 Task: Check the percentage active listings of fitness center in the last 3 years.
Action: Mouse moved to (758, 175)
Screenshot: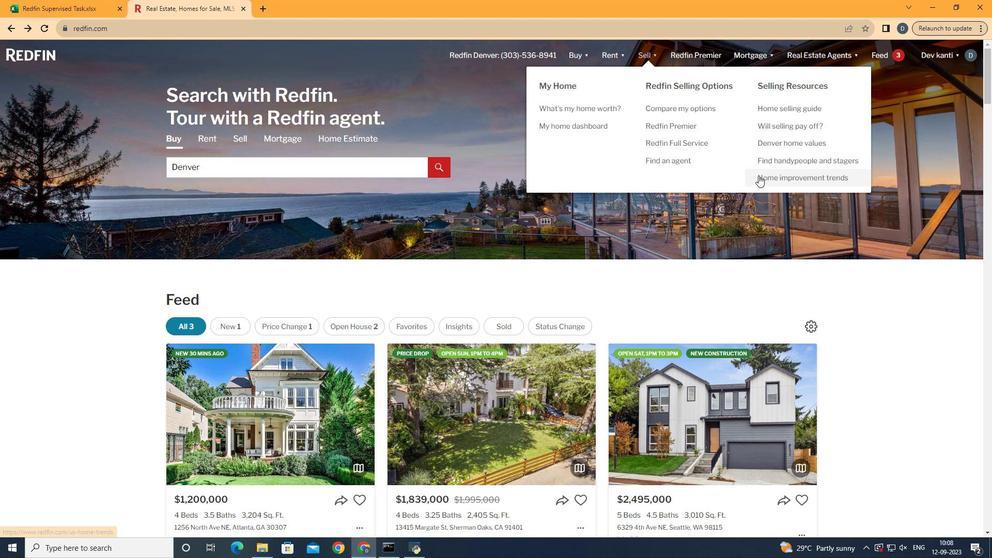 
Action: Mouse pressed left at (758, 175)
Screenshot: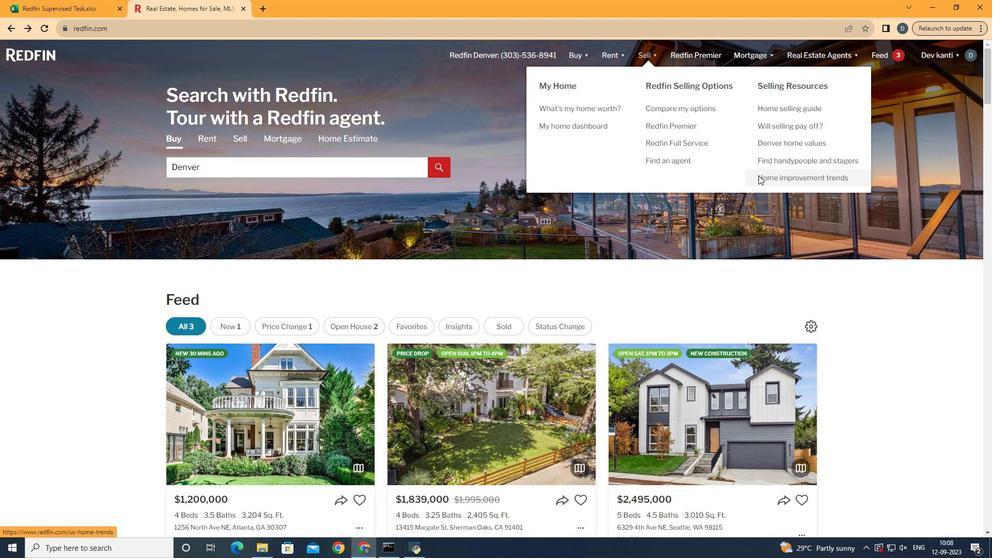 
Action: Mouse moved to (268, 200)
Screenshot: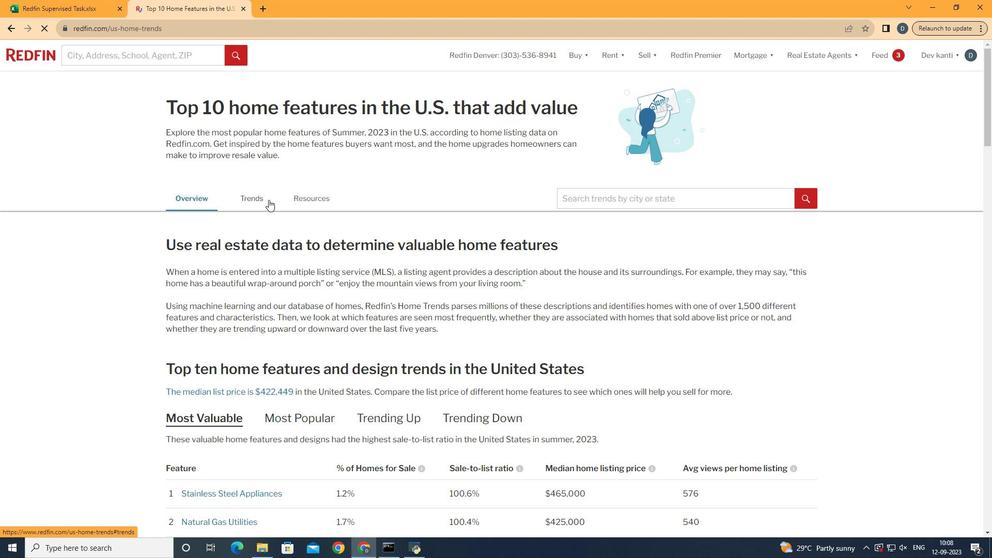 
Action: Mouse pressed left at (268, 200)
Screenshot: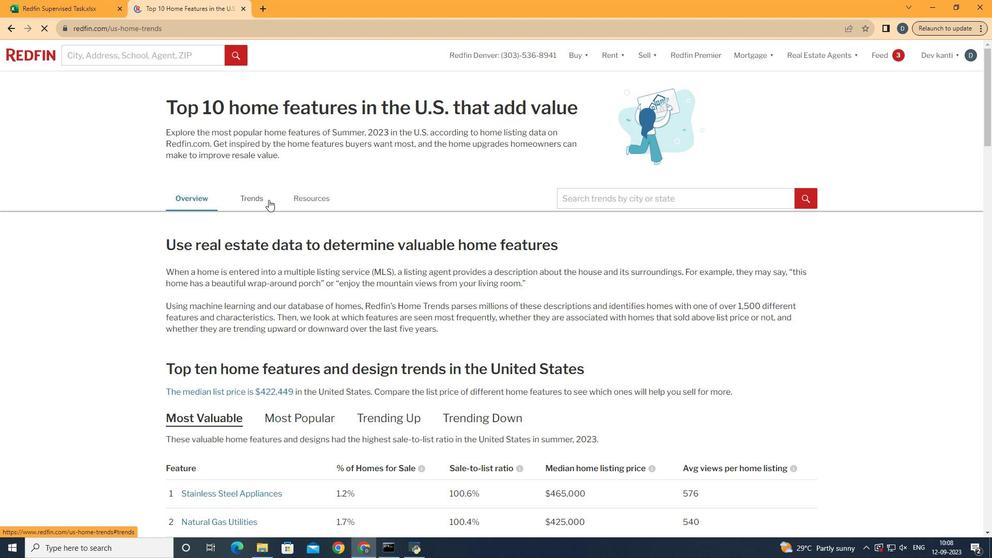
Action: Mouse moved to (345, 260)
Screenshot: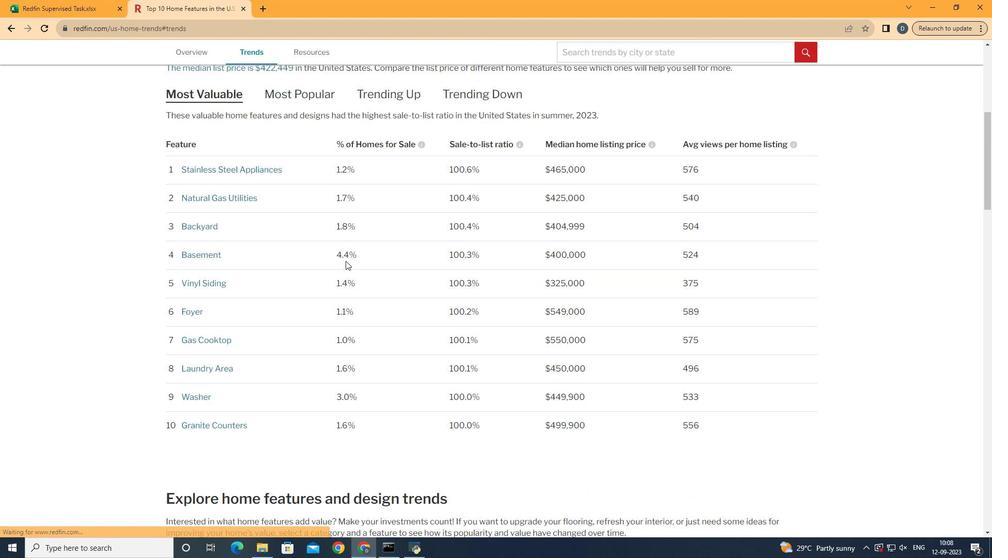 
Action: Mouse scrolled (345, 260) with delta (0, 0)
Screenshot: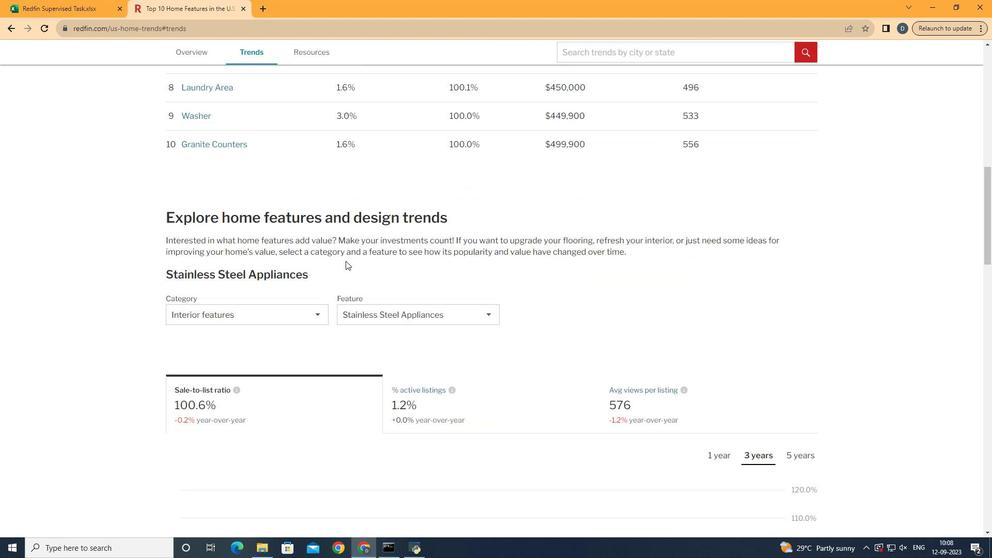 
Action: Mouse scrolled (345, 260) with delta (0, 0)
Screenshot: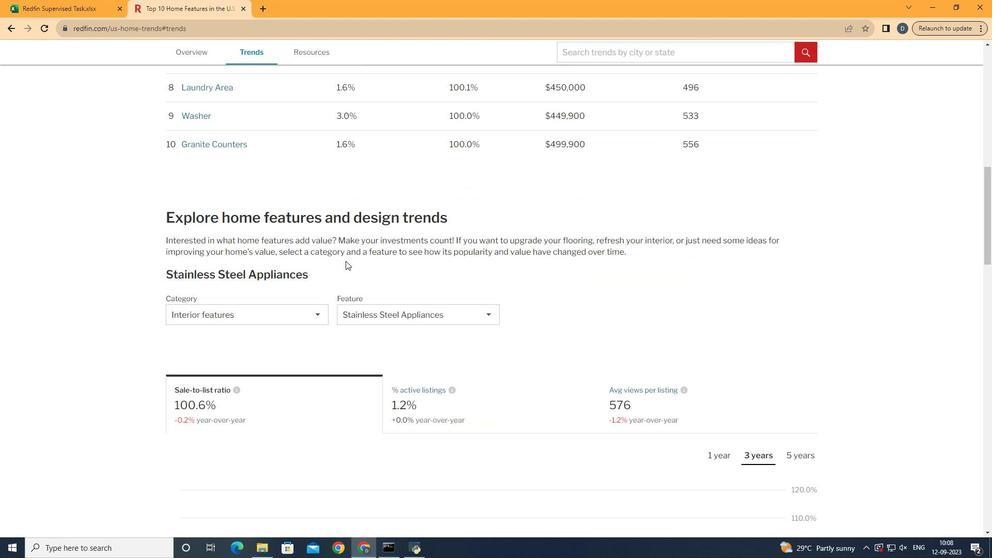 
Action: Mouse scrolled (345, 260) with delta (0, 0)
Screenshot: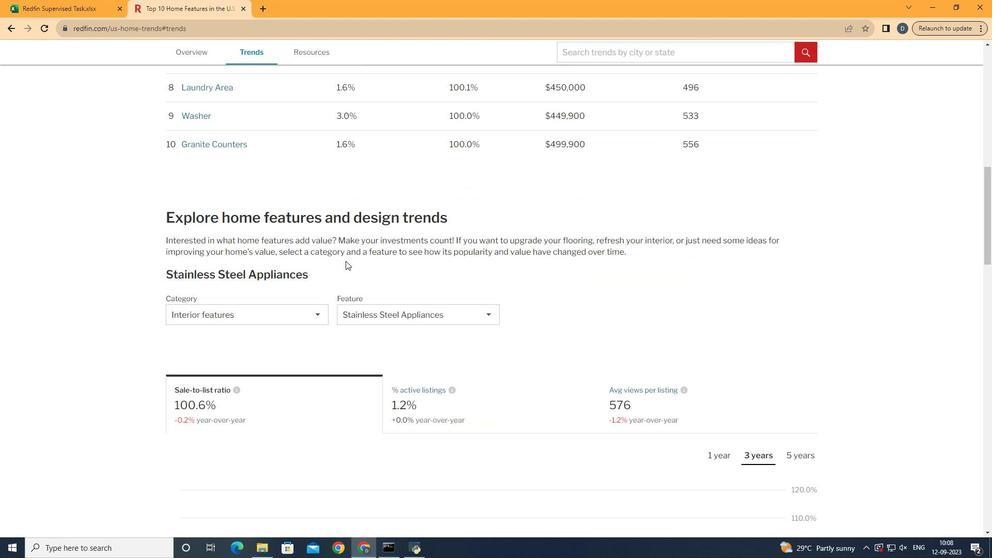 
Action: Mouse scrolled (345, 260) with delta (0, 0)
Screenshot: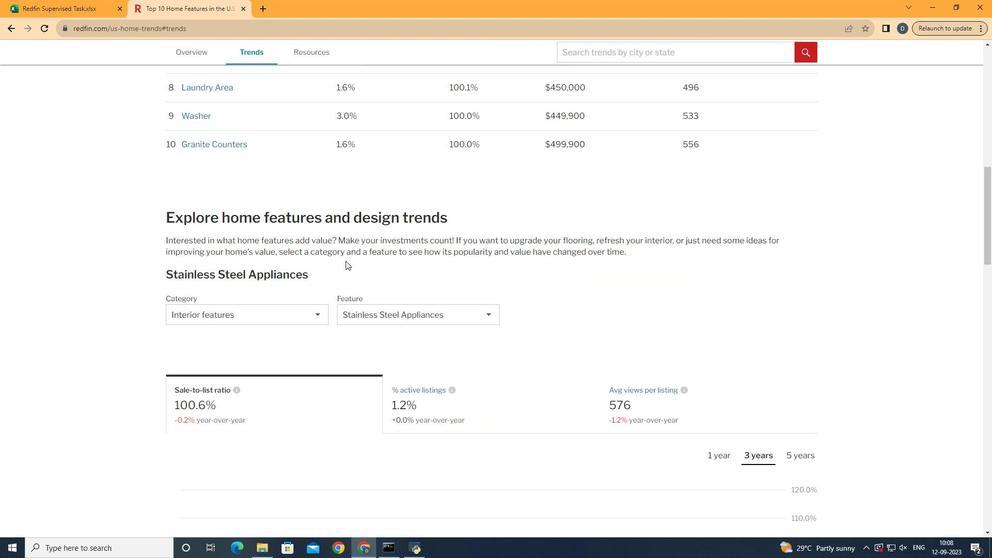
Action: Mouse scrolled (345, 260) with delta (0, 0)
Screenshot: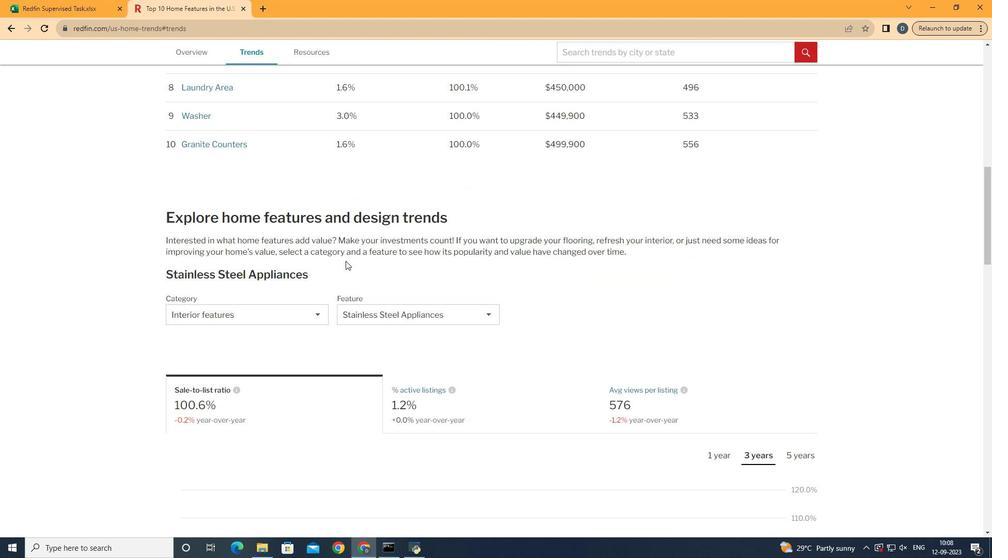 
Action: Mouse scrolled (345, 260) with delta (0, 0)
Screenshot: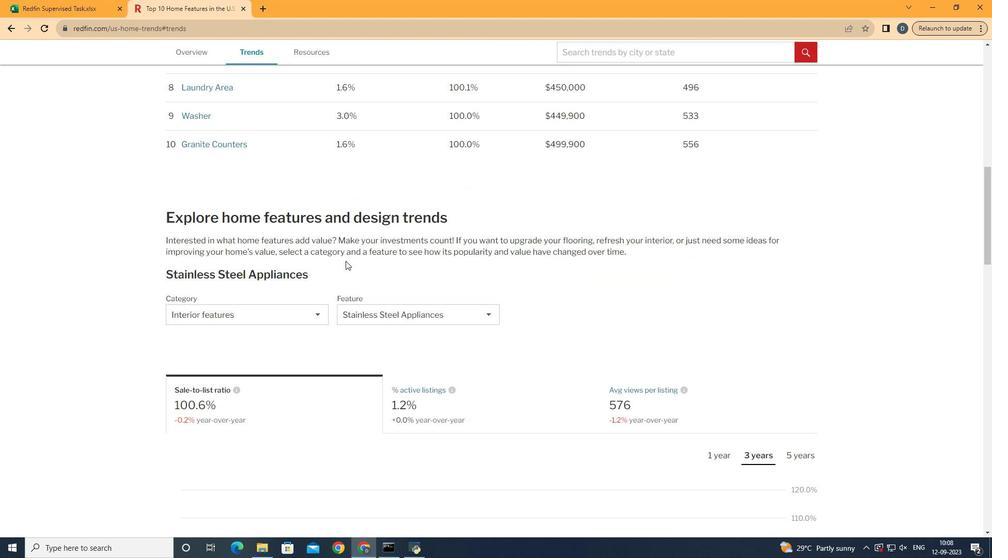 
Action: Mouse scrolled (345, 260) with delta (0, 0)
Screenshot: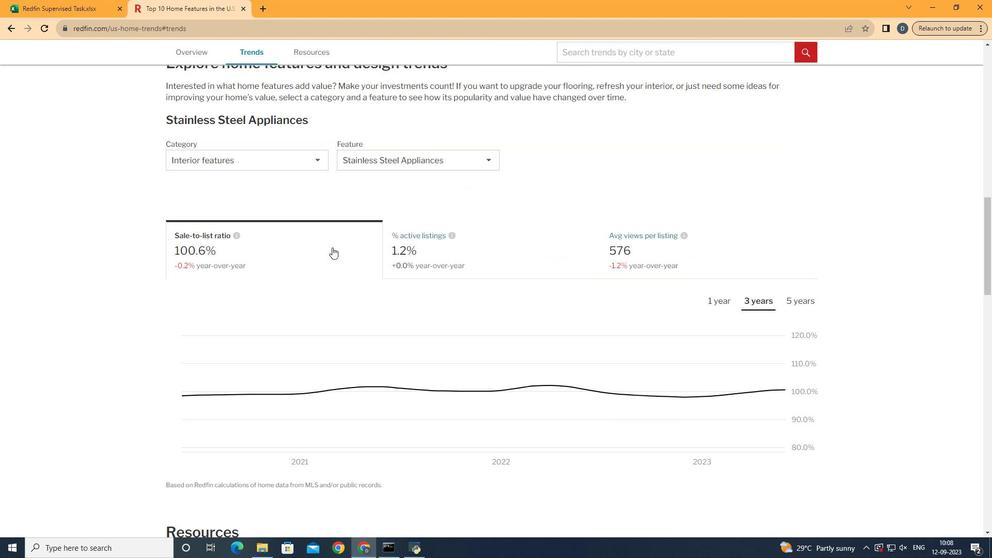 
Action: Mouse scrolled (345, 260) with delta (0, 0)
Screenshot: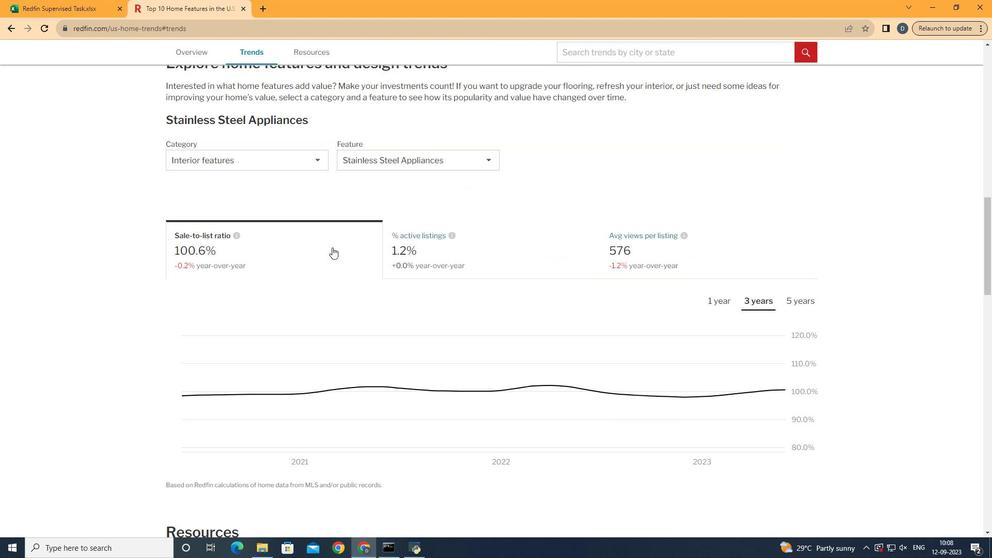 
Action: Mouse scrolled (345, 260) with delta (0, 0)
Screenshot: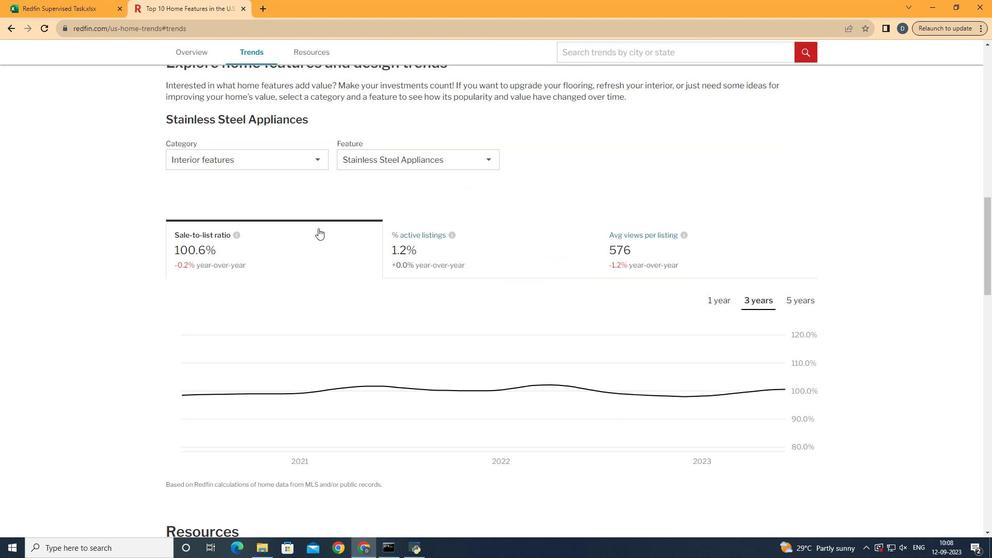 
Action: Mouse moved to (300, 160)
Screenshot: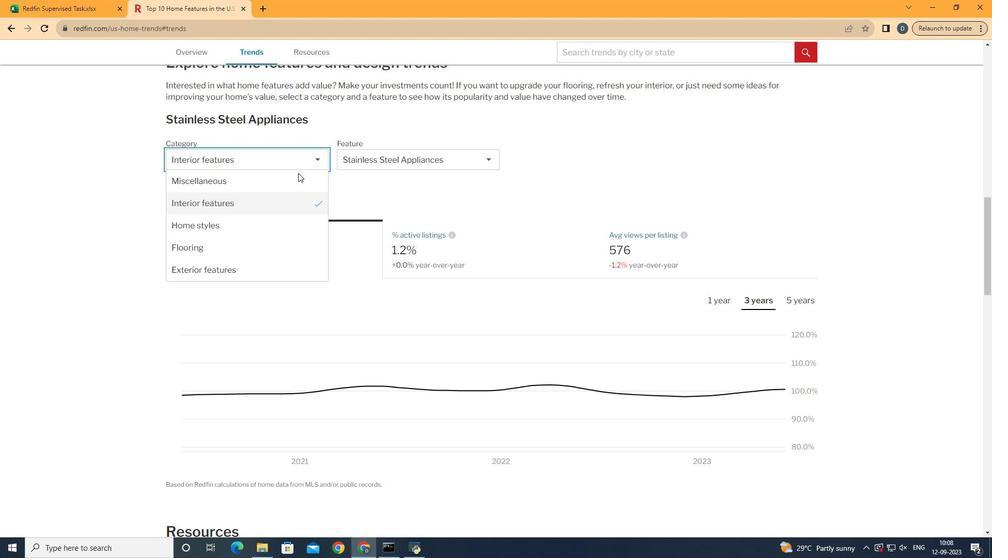 
Action: Mouse pressed left at (300, 160)
Screenshot: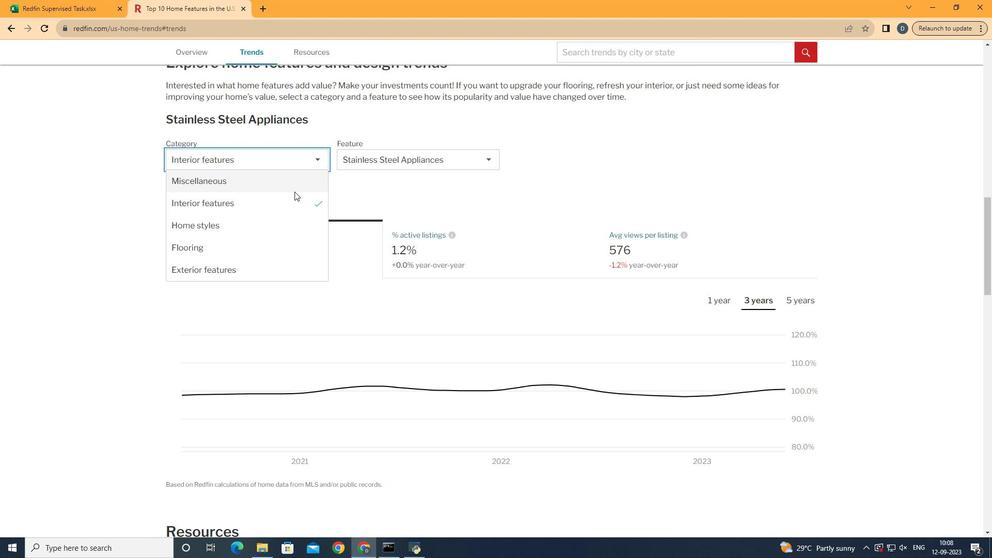 
Action: Mouse moved to (306, 201)
Screenshot: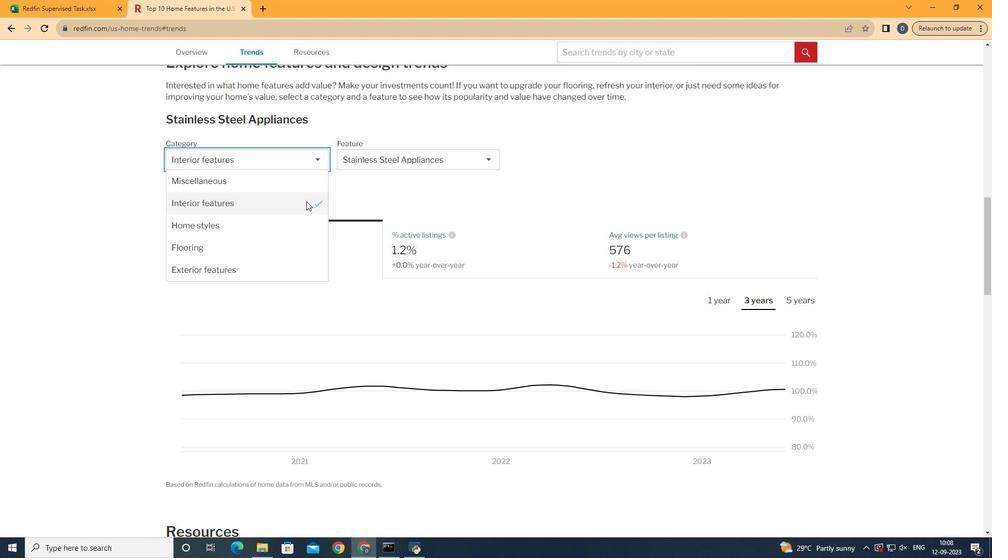 
Action: Mouse pressed left at (306, 201)
Screenshot: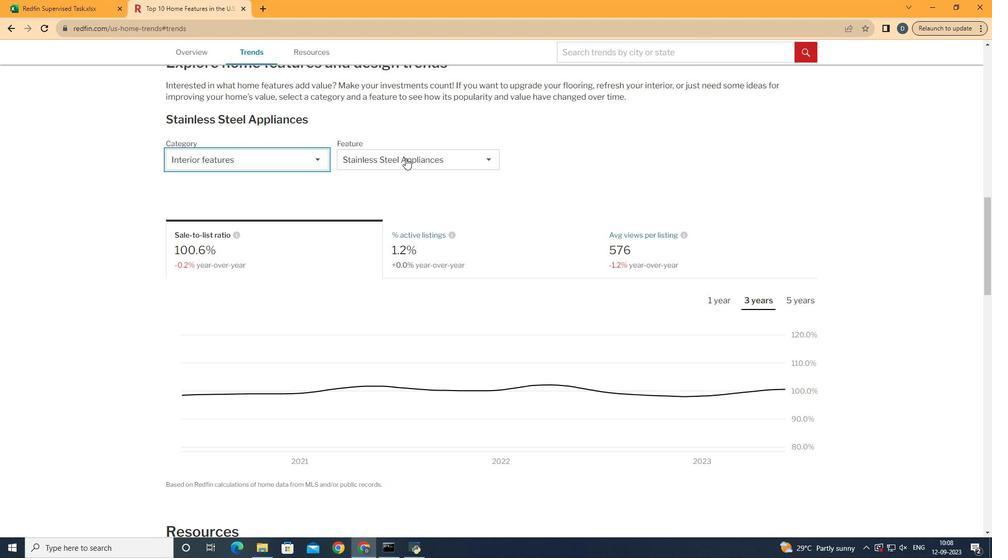 
Action: Mouse moved to (407, 157)
Screenshot: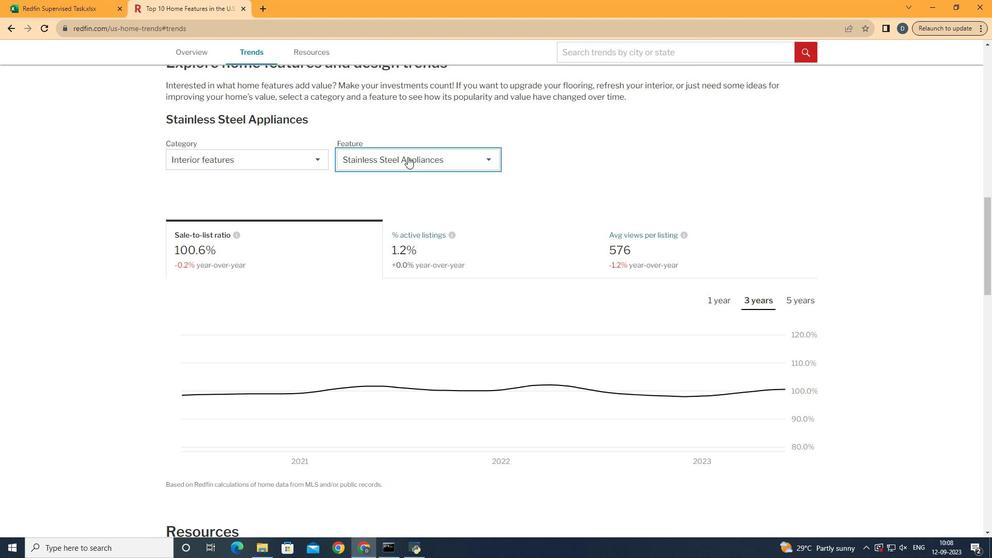 
Action: Mouse pressed left at (407, 157)
Screenshot: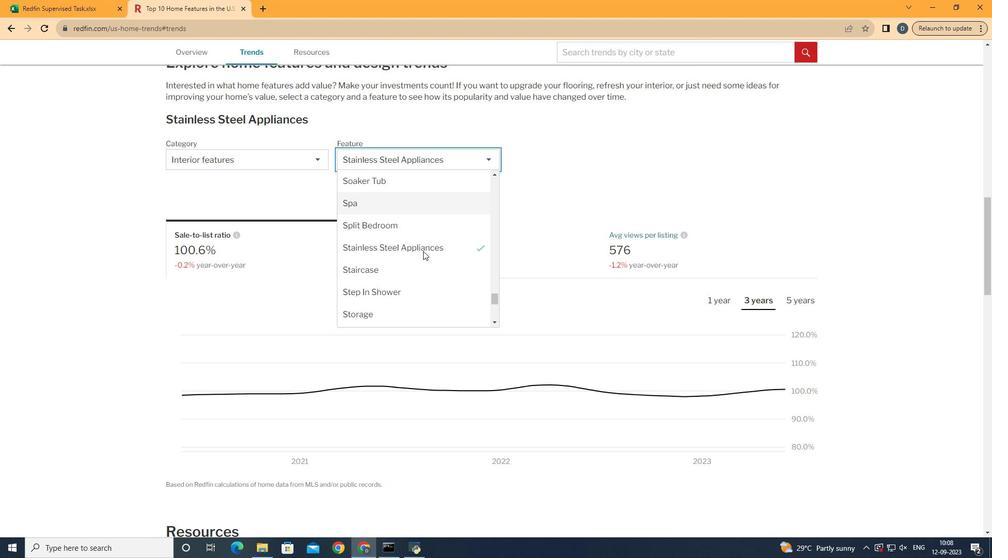 
Action: Mouse moved to (422, 277)
Screenshot: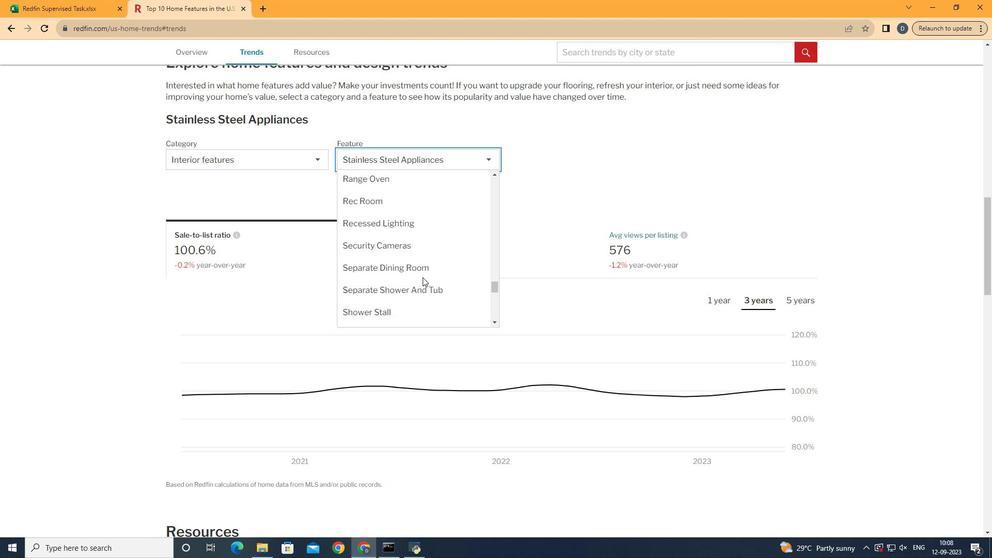 
Action: Mouse scrolled (422, 278) with delta (0, 0)
Screenshot: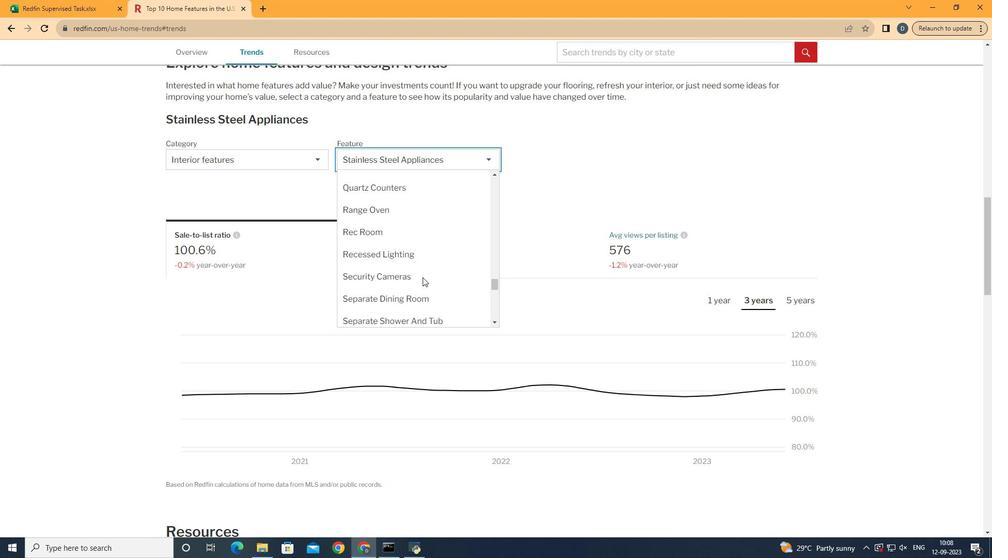 
Action: Mouse scrolled (422, 278) with delta (0, 0)
Screenshot: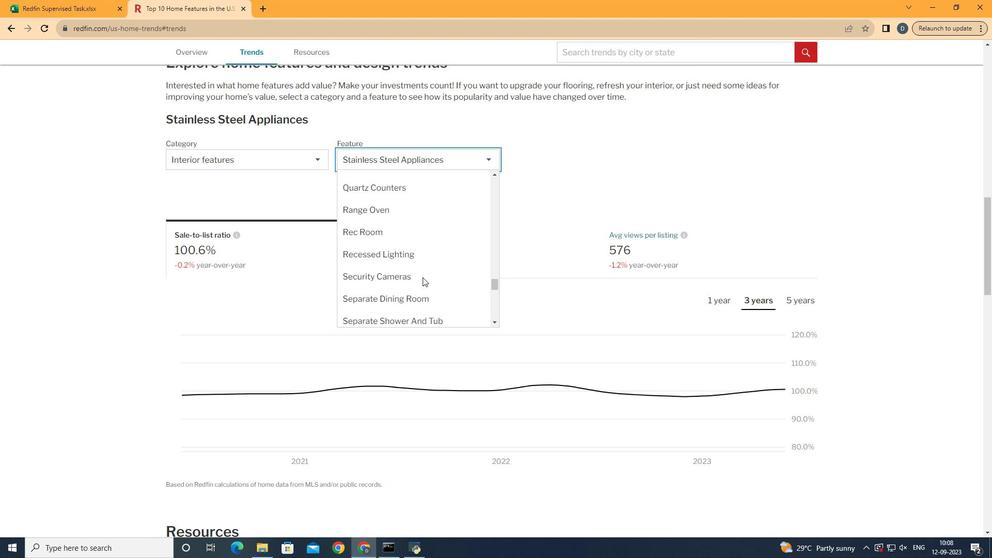 
Action: Mouse scrolled (422, 278) with delta (0, 0)
Screenshot: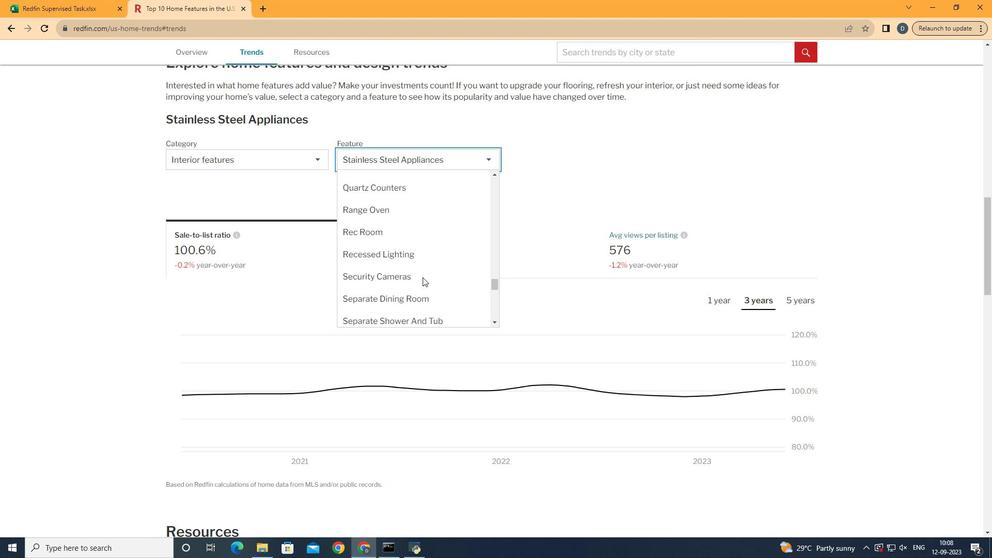
Action: Mouse scrolled (422, 278) with delta (0, 0)
Screenshot: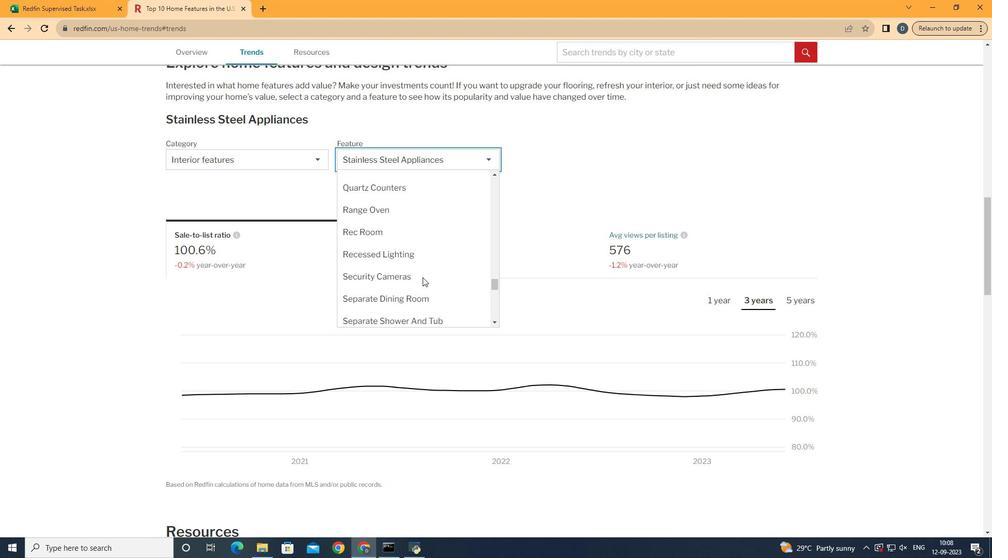 
Action: Mouse scrolled (422, 278) with delta (0, 0)
Screenshot: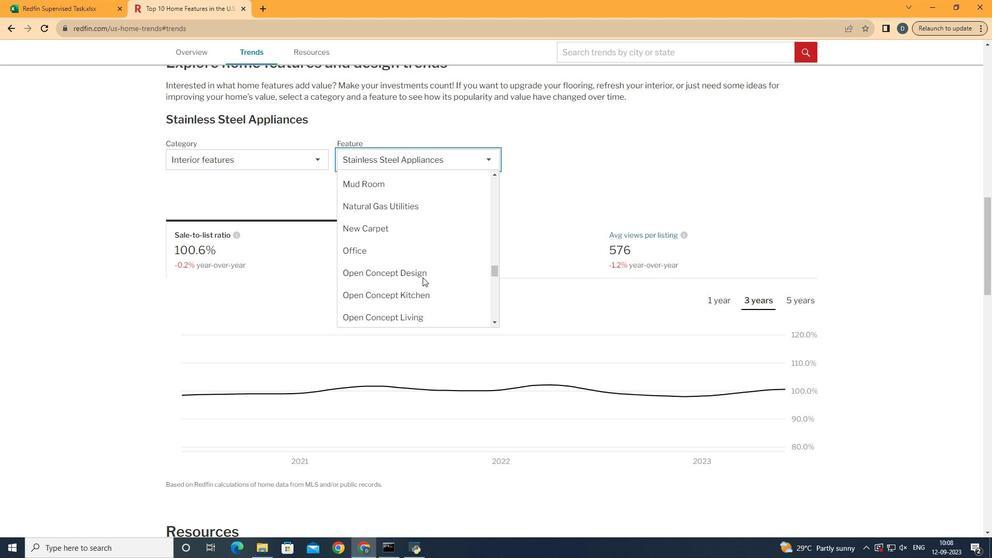 
Action: Mouse scrolled (422, 278) with delta (0, 0)
Screenshot: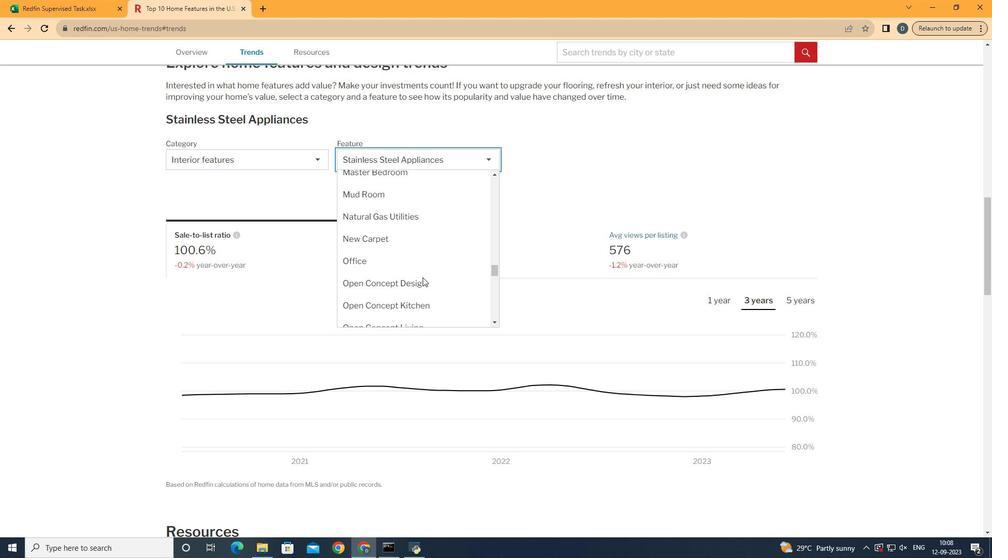 
Action: Mouse scrolled (422, 278) with delta (0, 0)
Screenshot: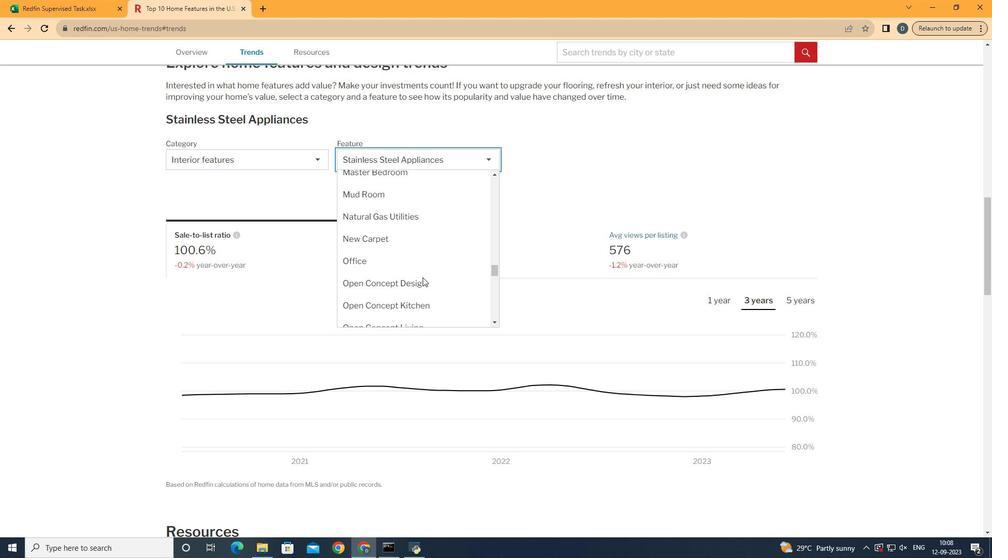 
Action: Mouse scrolled (422, 278) with delta (0, 0)
Screenshot: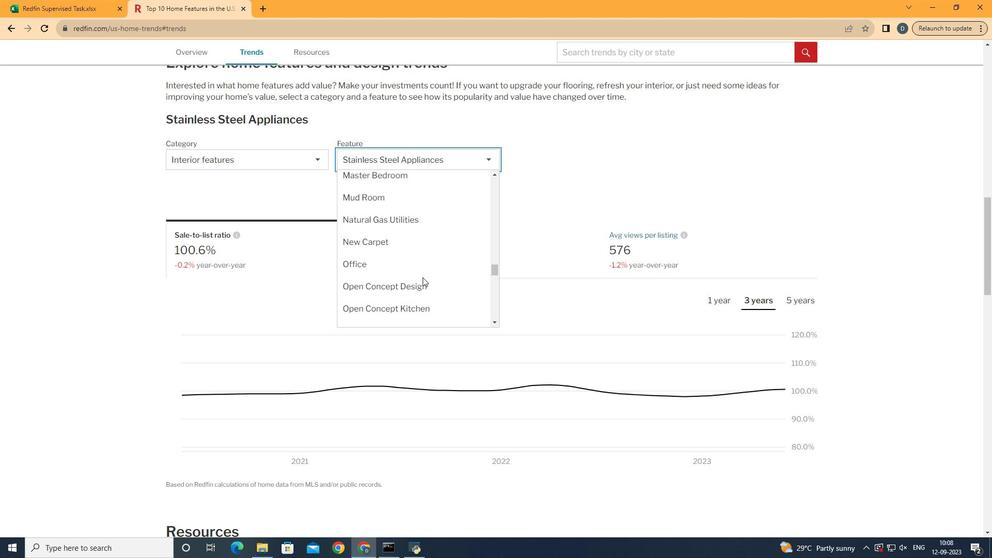 
Action: Mouse scrolled (422, 278) with delta (0, 0)
Screenshot: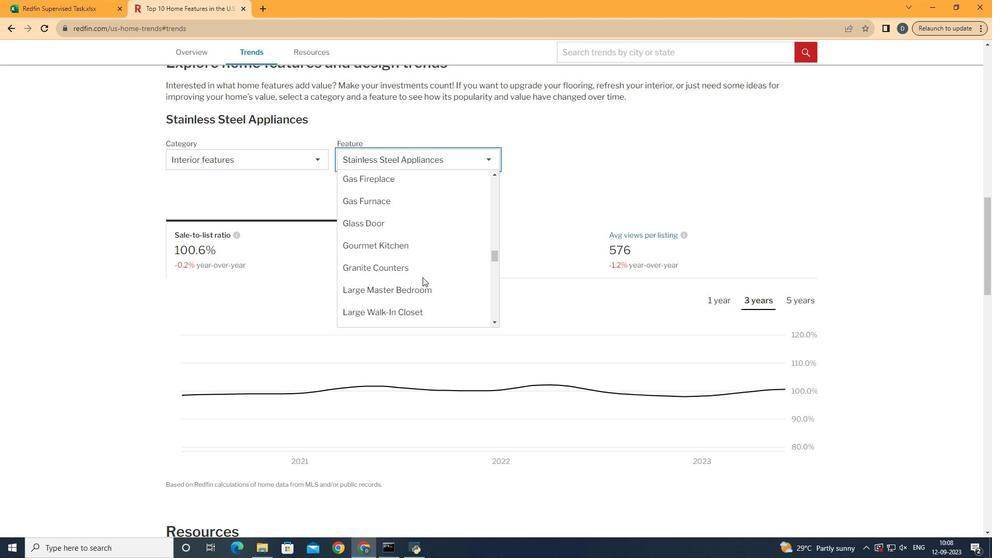 
Action: Mouse scrolled (422, 278) with delta (0, 0)
Screenshot: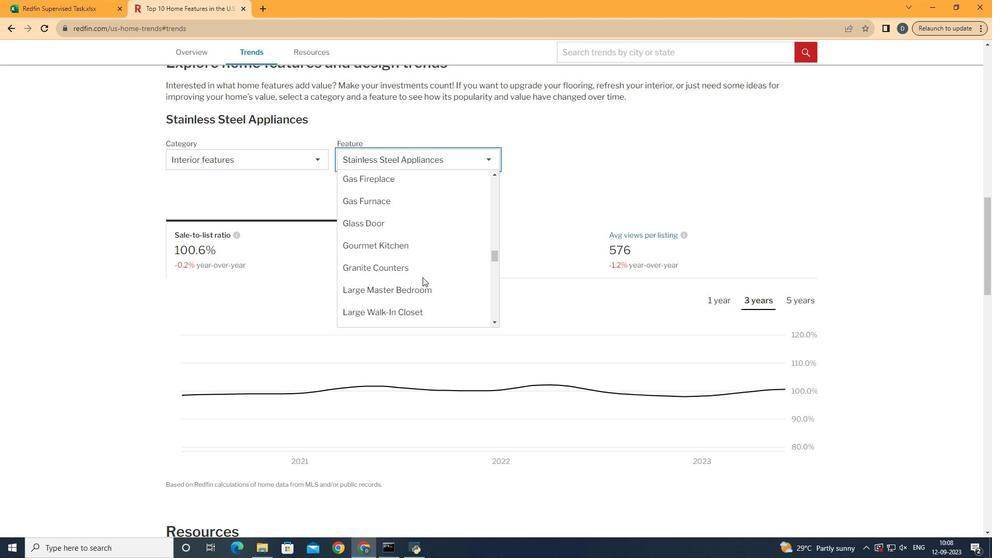 
Action: Mouse scrolled (422, 278) with delta (0, 0)
Screenshot: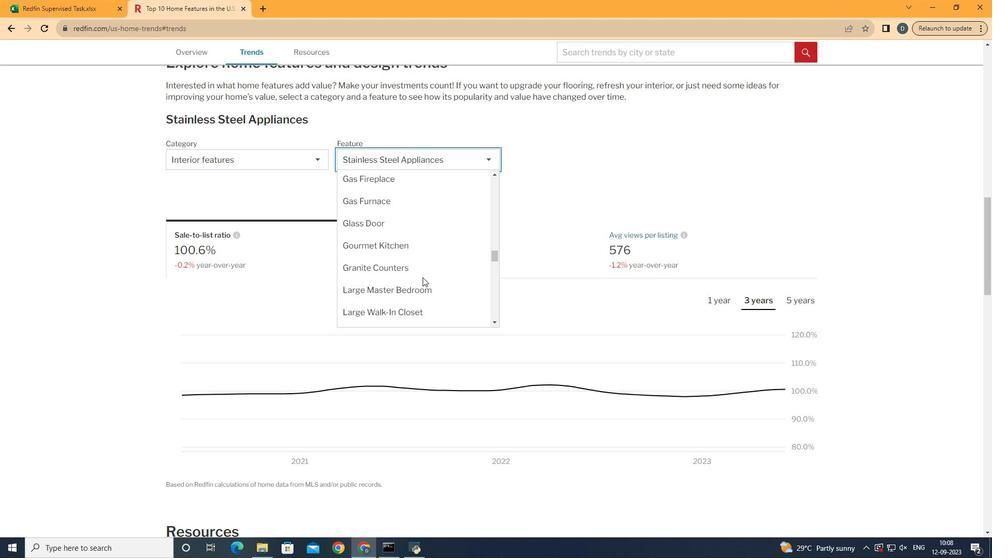
Action: Mouse scrolled (422, 278) with delta (0, 0)
Screenshot: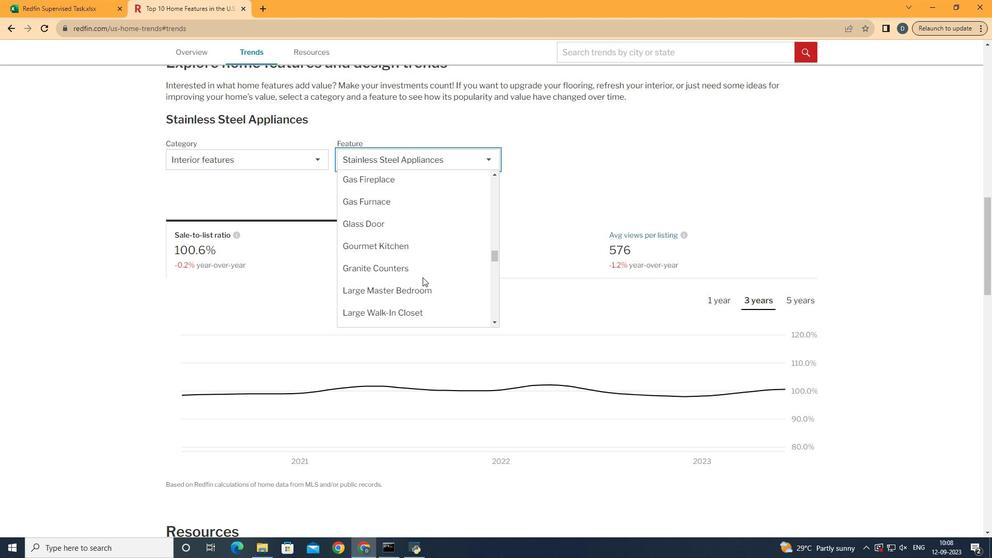 
Action: Mouse scrolled (422, 278) with delta (0, 0)
Screenshot: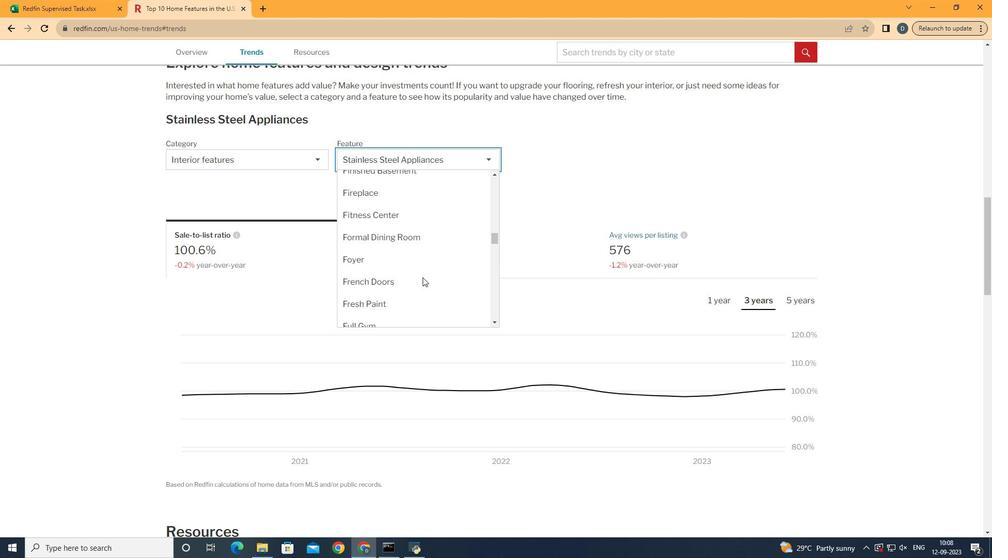 
Action: Mouse scrolled (422, 278) with delta (0, 0)
Screenshot: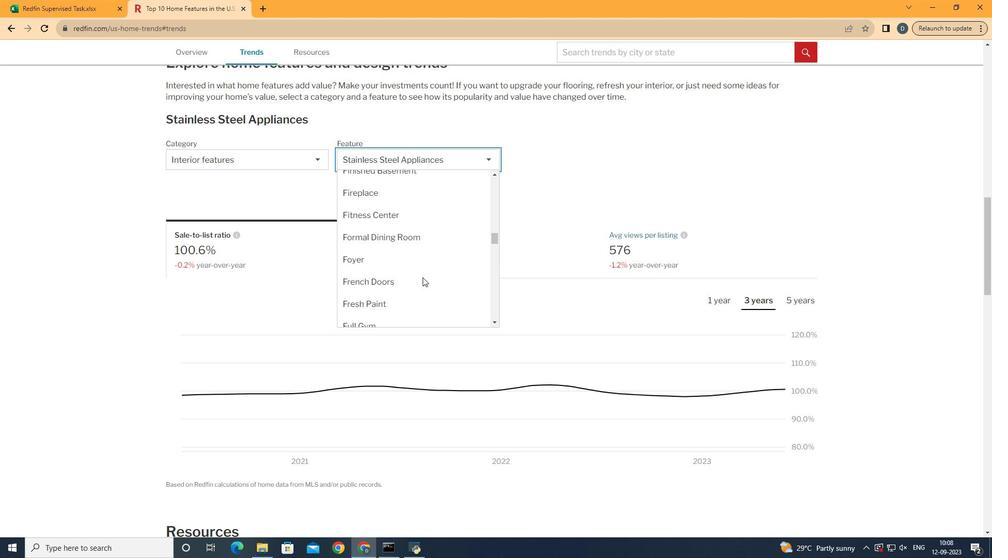 
Action: Mouse scrolled (422, 278) with delta (0, 0)
Screenshot: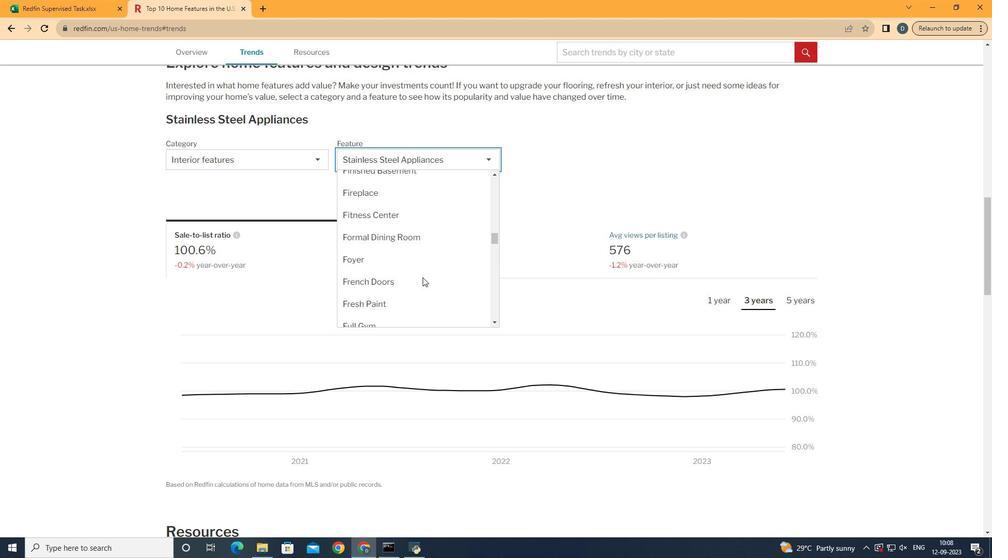 
Action: Mouse scrolled (422, 278) with delta (0, 0)
Screenshot: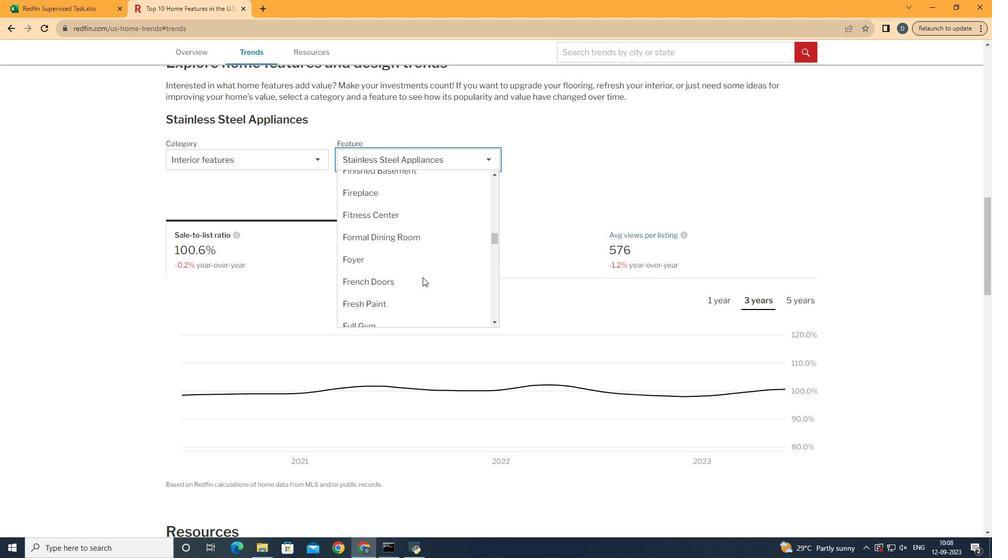 
Action: Mouse scrolled (422, 278) with delta (0, 0)
Screenshot: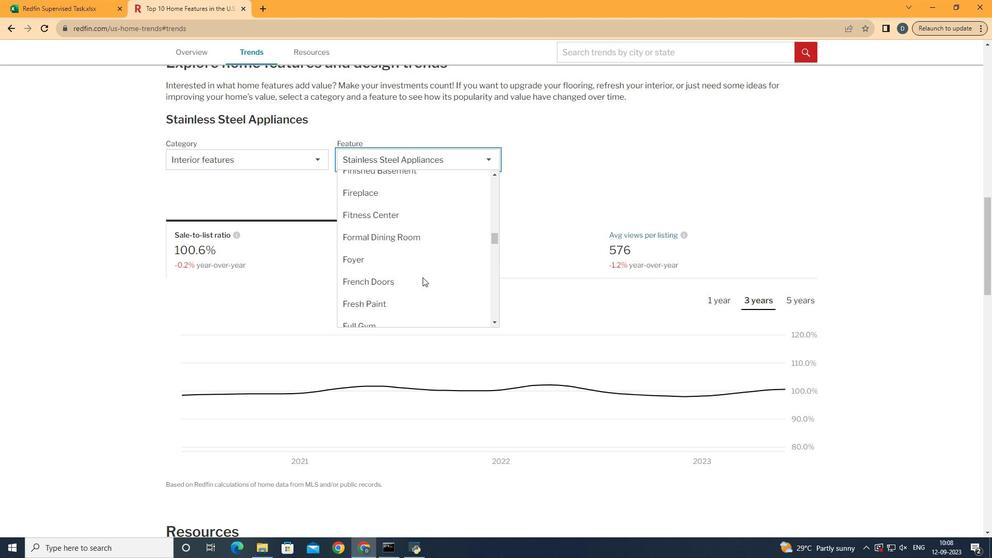
Action: Mouse scrolled (422, 278) with delta (0, 0)
Screenshot: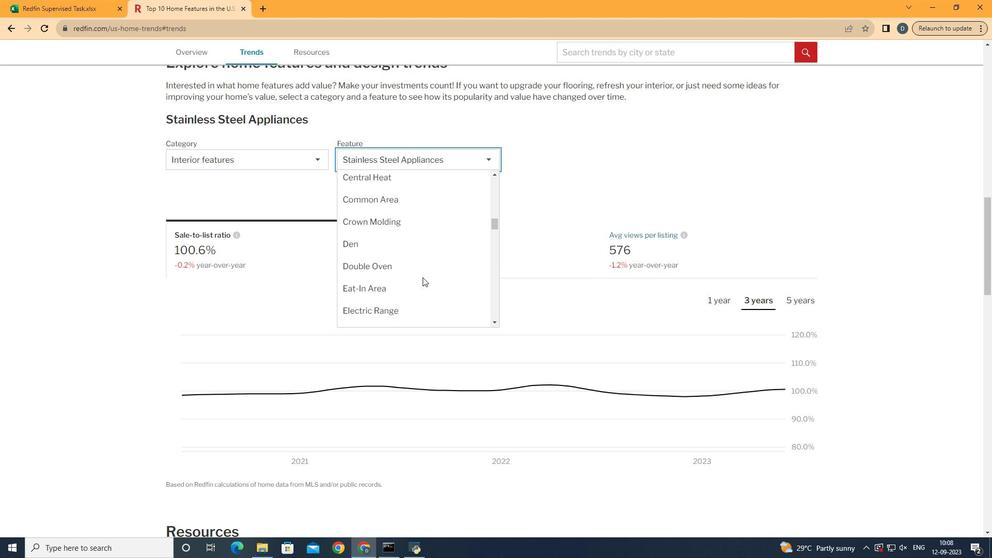 
Action: Mouse scrolled (422, 278) with delta (0, 0)
Screenshot: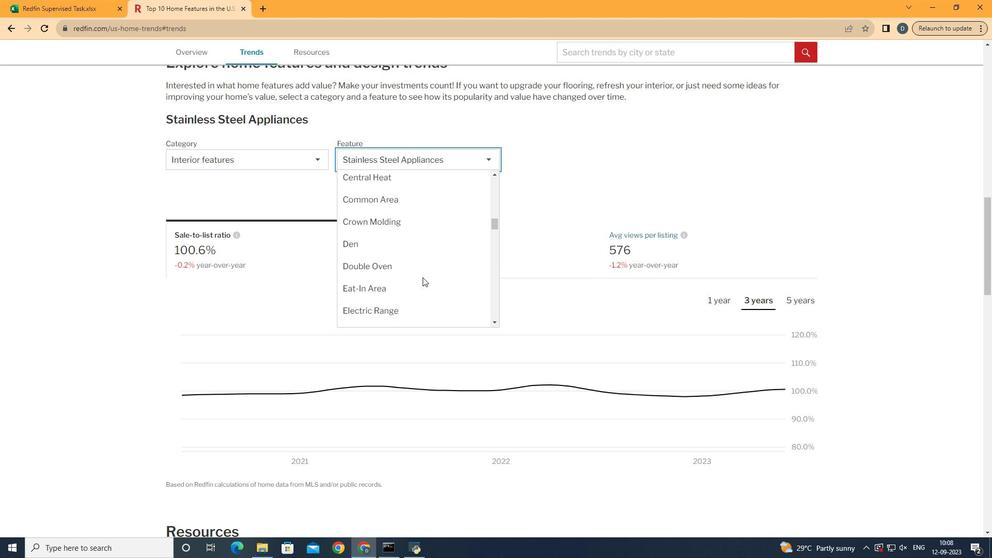 
Action: Mouse scrolled (422, 278) with delta (0, 0)
Screenshot: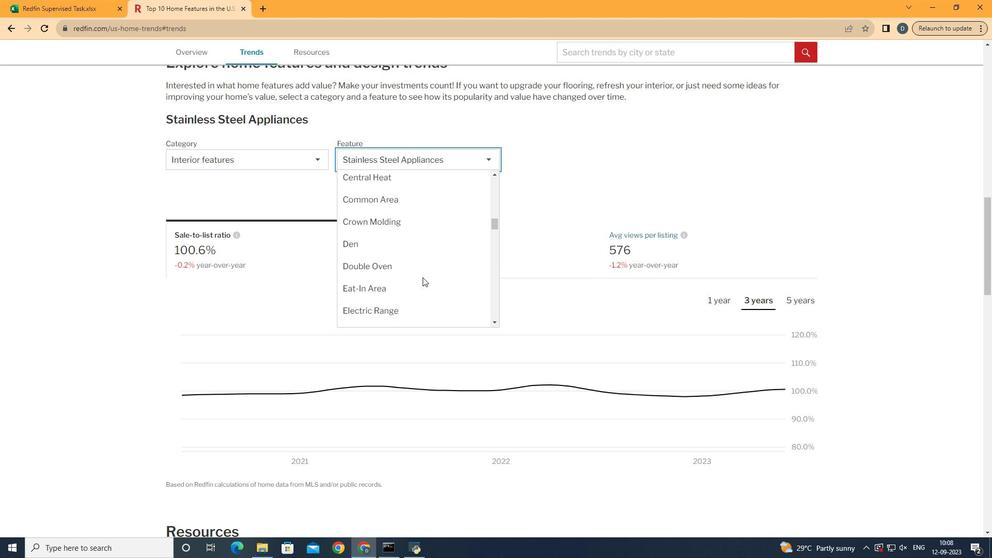 
Action: Mouse scrolled (422, 278) with delta (0, 0)
Screenshot: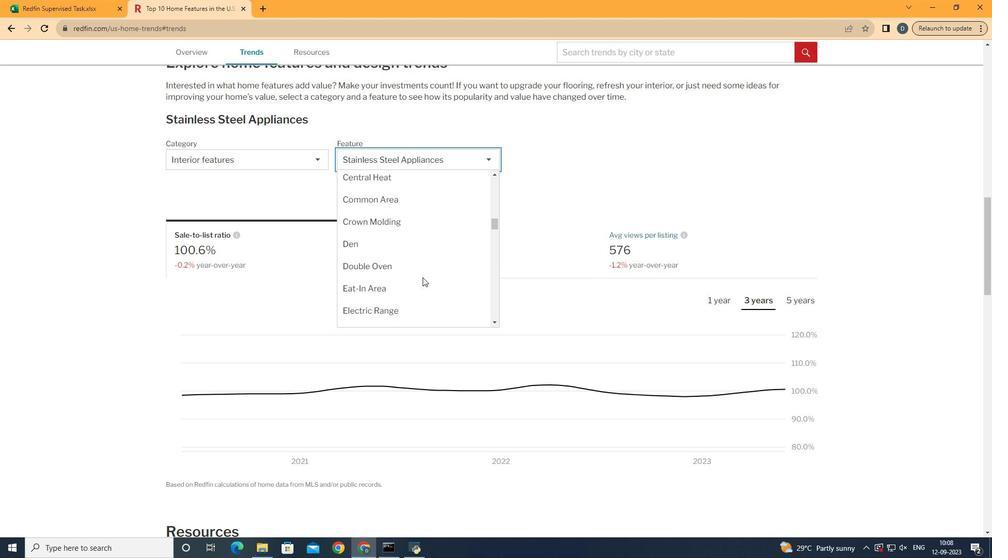 
Action: Mouse scrolled (422, 277) with delta (0, 0)
Screenshot: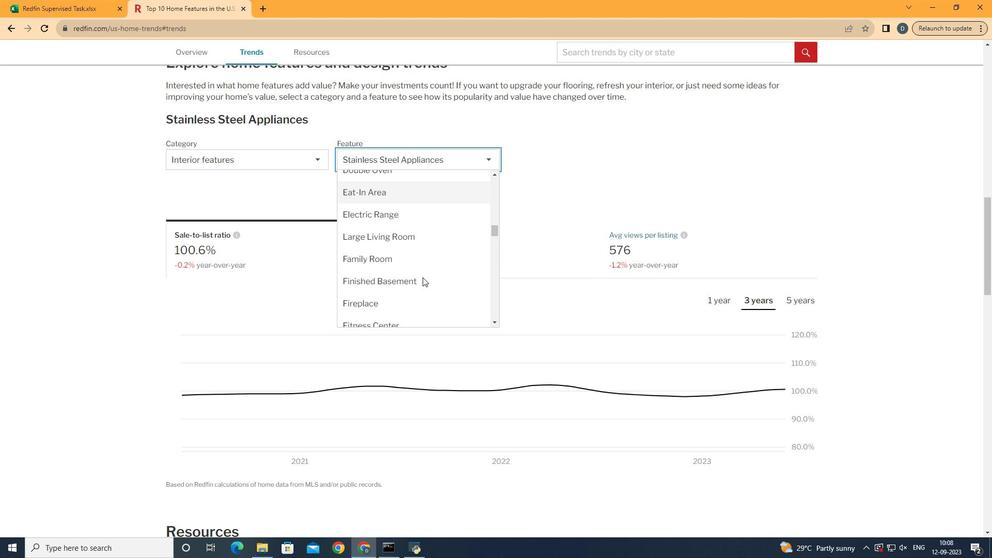 
Action: Mouse scrolled (422, 277) with delta (0, 0)
Screenshot: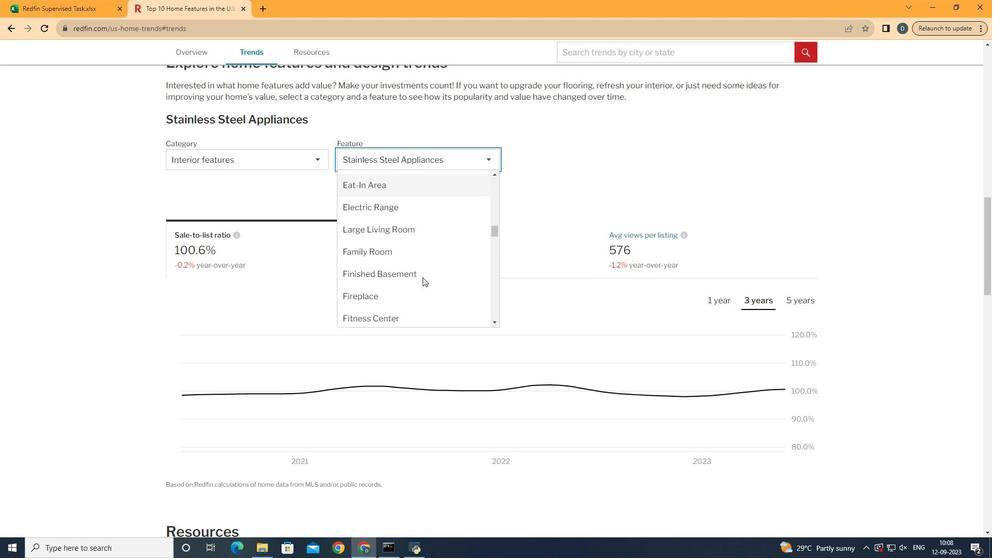 
Action: Mouse moved to (422, 255)
Screenshot: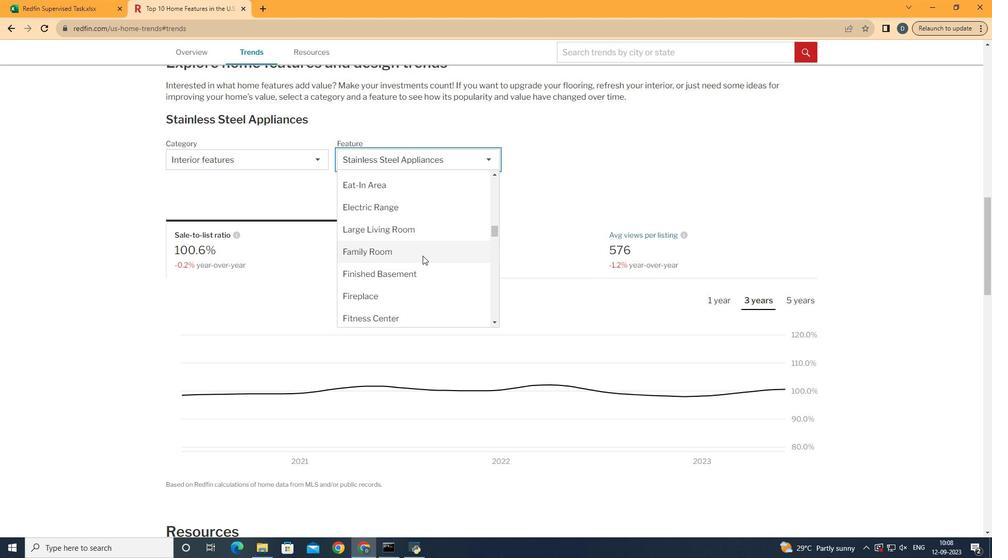 
Action: Mouse scrolled (422, 255) with delta (0, 0)
Screenshot: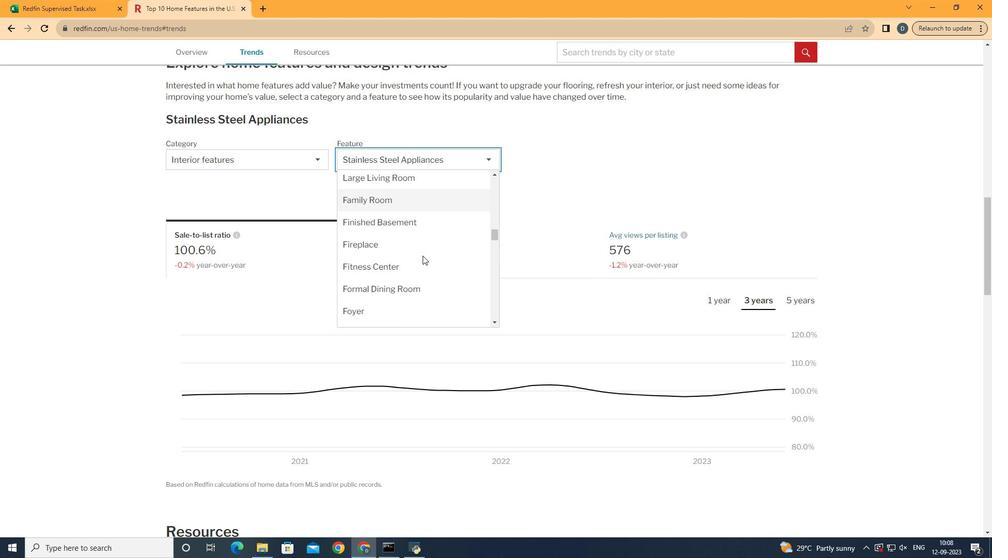 
Action: Mouse moved to (402, 269)
Screenshot: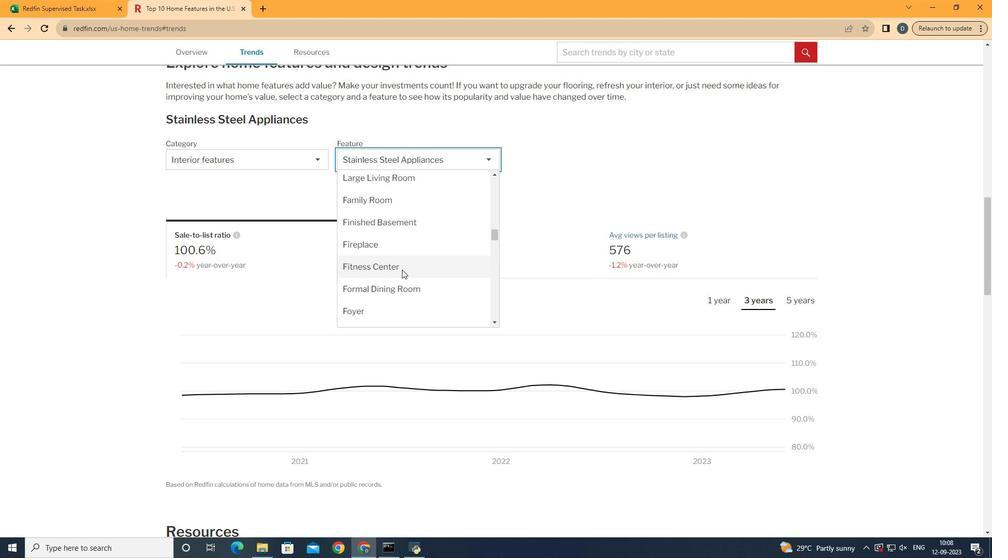 
Action: Mouse pressed left at (402, 269)
Screenshot: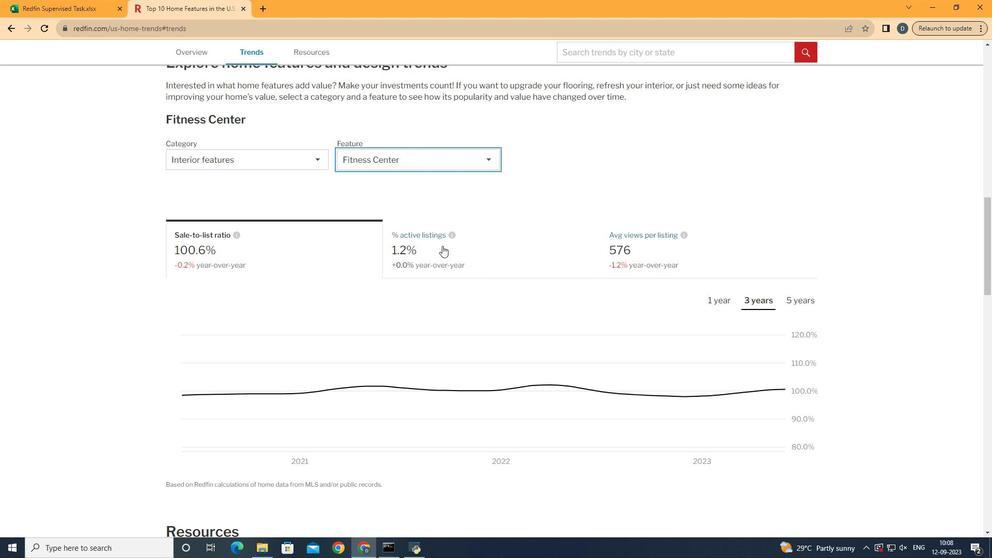 
Action: Mouse moved to (581, 163)
Screenshot: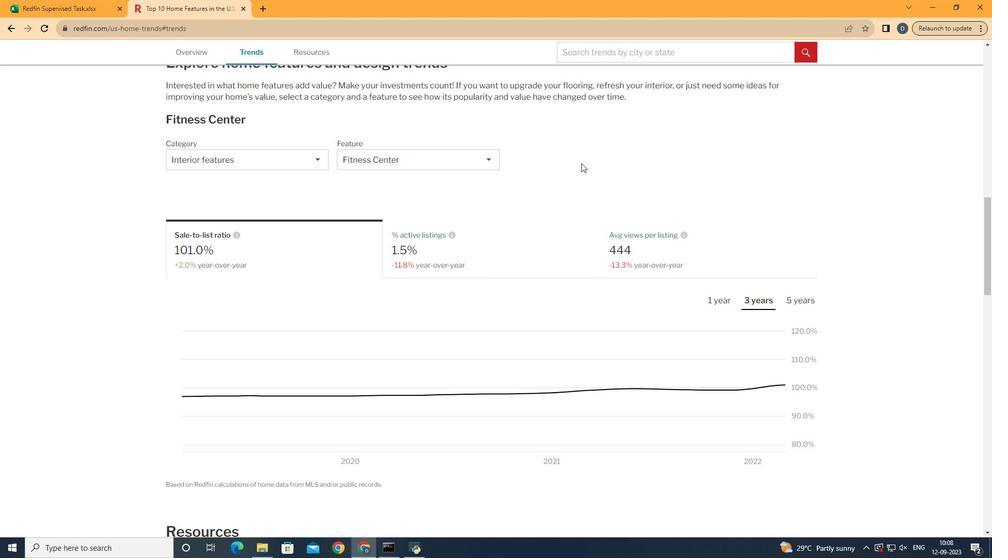 
Action: Mouse pressed left at (581, 163)
Screenshot: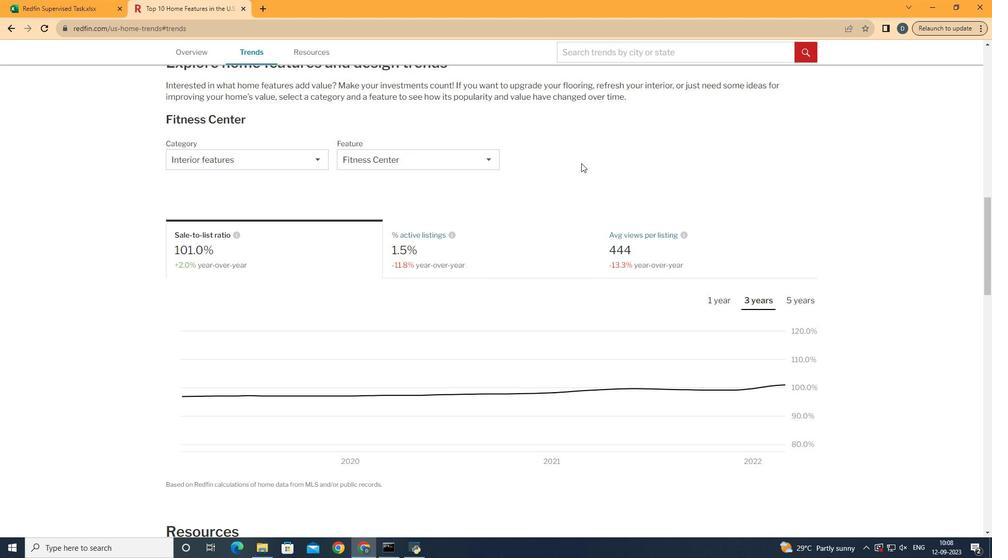 
Action: Mouse moved to (530, 253)
Screenshot: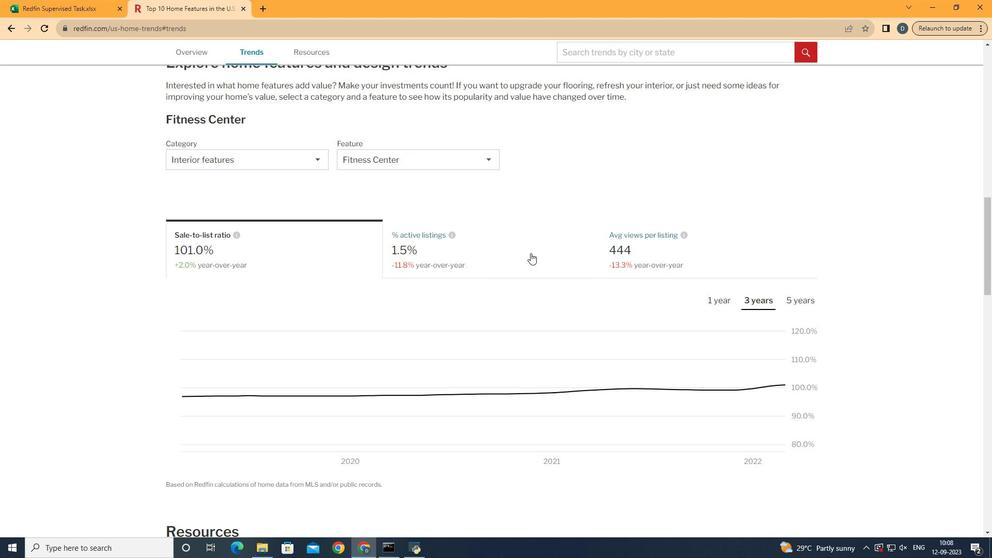 
Action: Mouse pressed left at (530, 253)
Screenshot: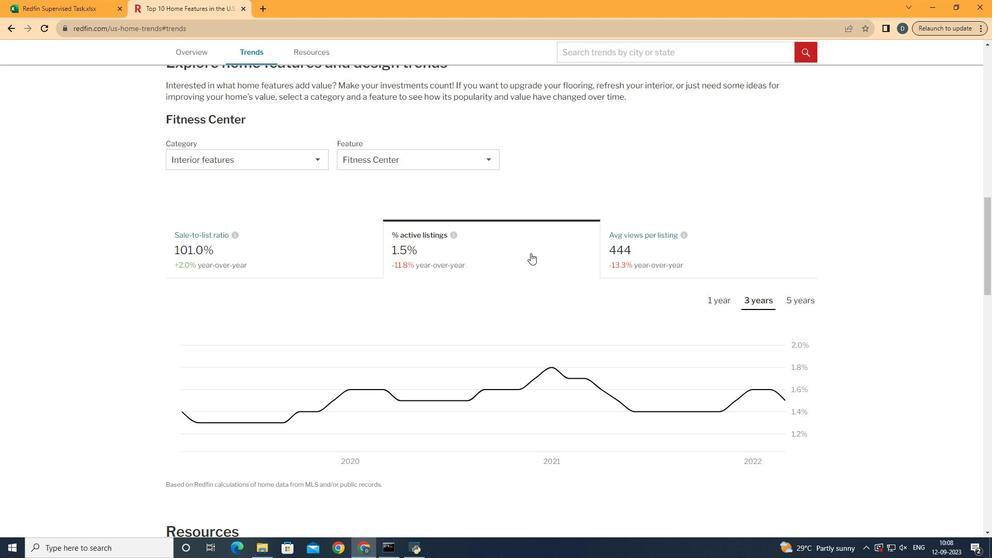 
Action: Mouse moved to (762, 298)
Screenshot: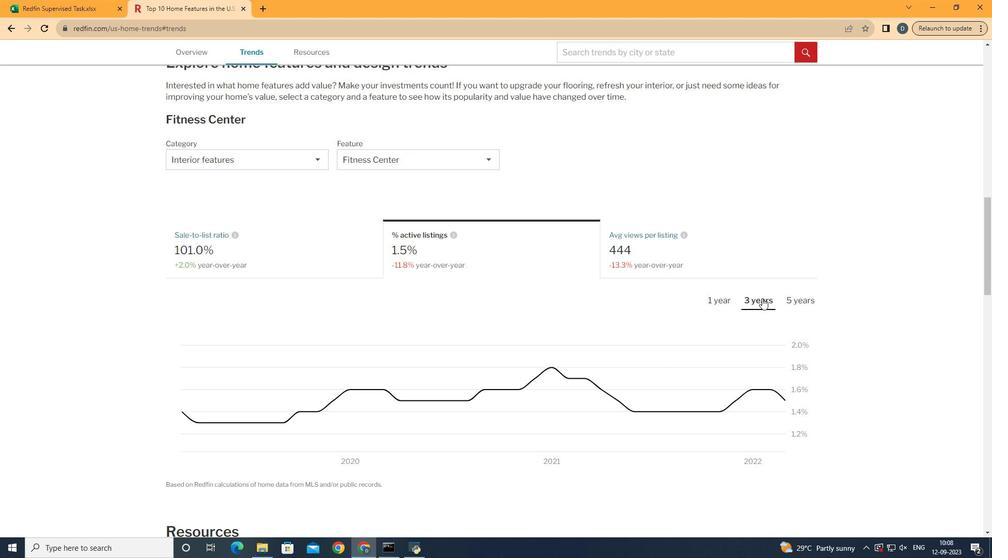 
Action: Mouse pressed left at (762, 298)
Screenshot: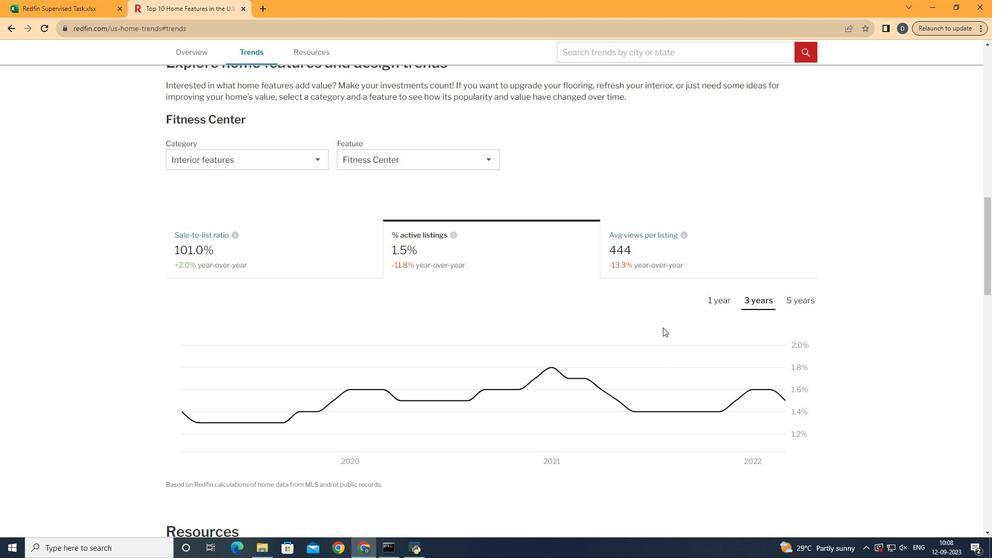 
Action: Mouse moved to (782, 427)
Screenshot: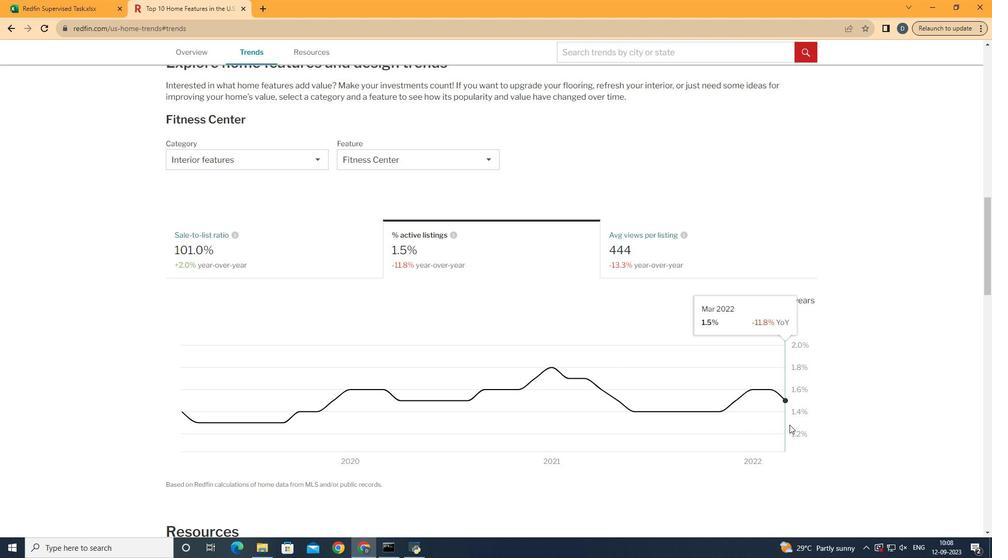 
